 Task: Create a rule when a card is created in the board by me.
Action: Mouse pressed left at (369, 202)
Screenshot: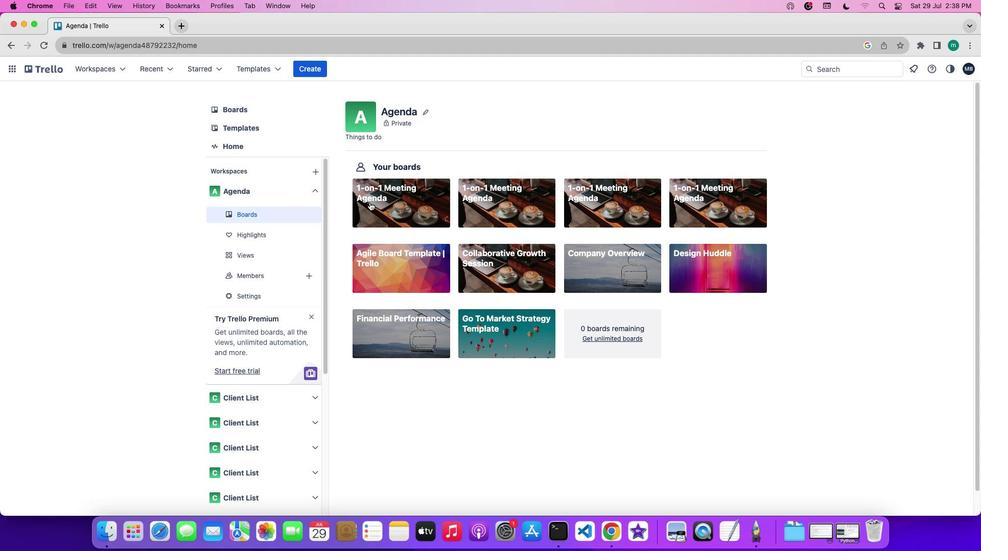 
Action: Mouse moved to (839, 220)
Screenshot: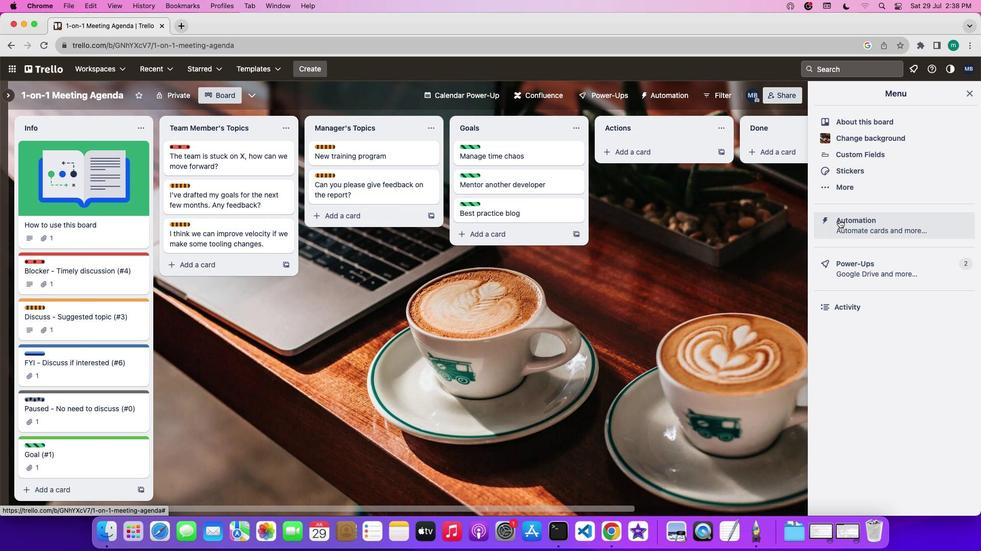 
Action: Mouse pressed left at (839, 220)
Screenshot: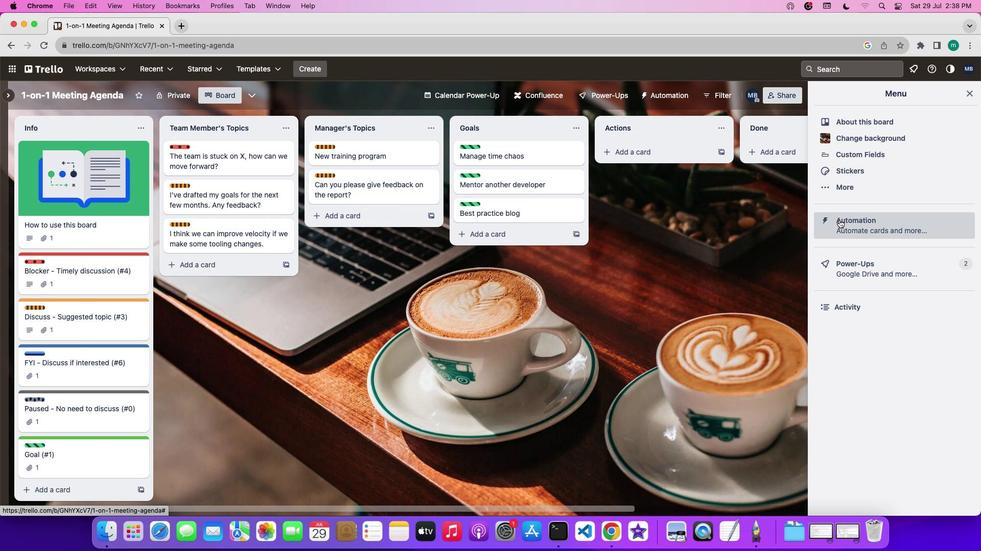 
Action: Mouse moved to (78, 176)
Screenshot: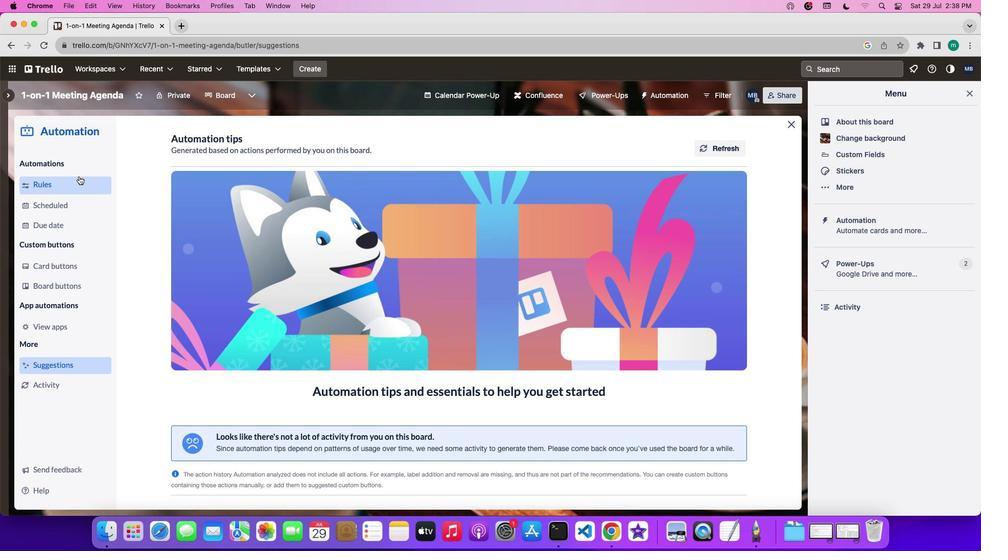 
Action: Mouse pressed left at (78, 176)
Screenshot: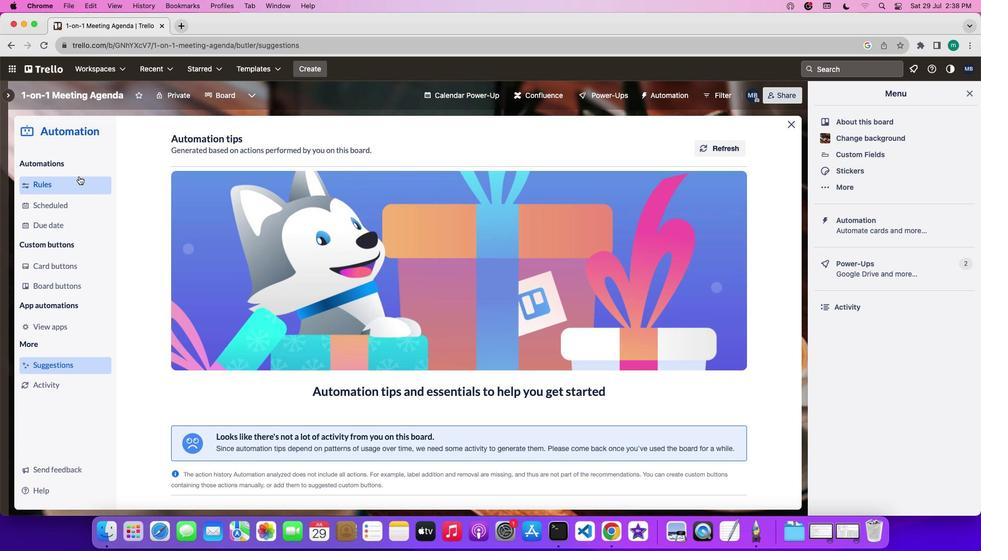 
Action: Mouse moved to (237, 366)
Screenshot: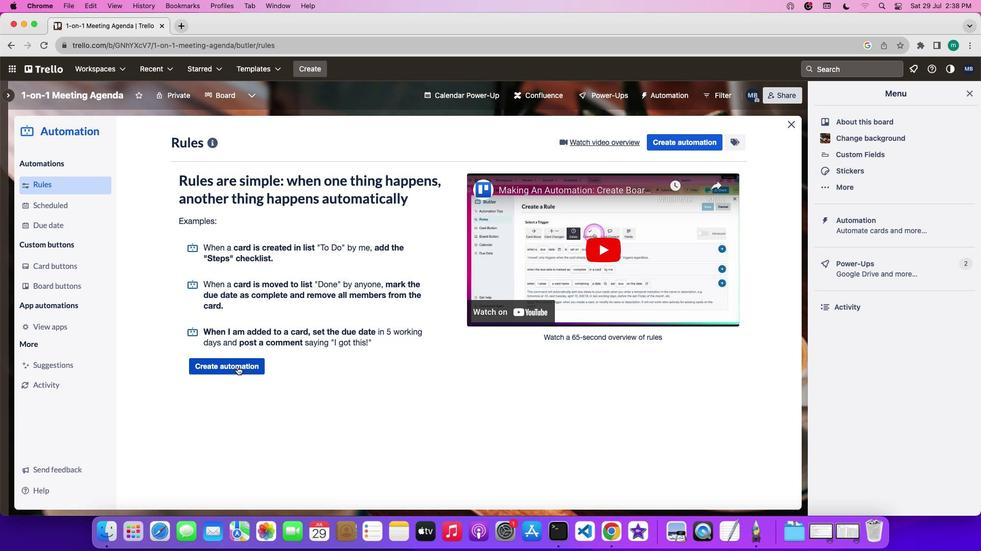 
Action: Mouse pressed left at (237, 366)
Screenshot: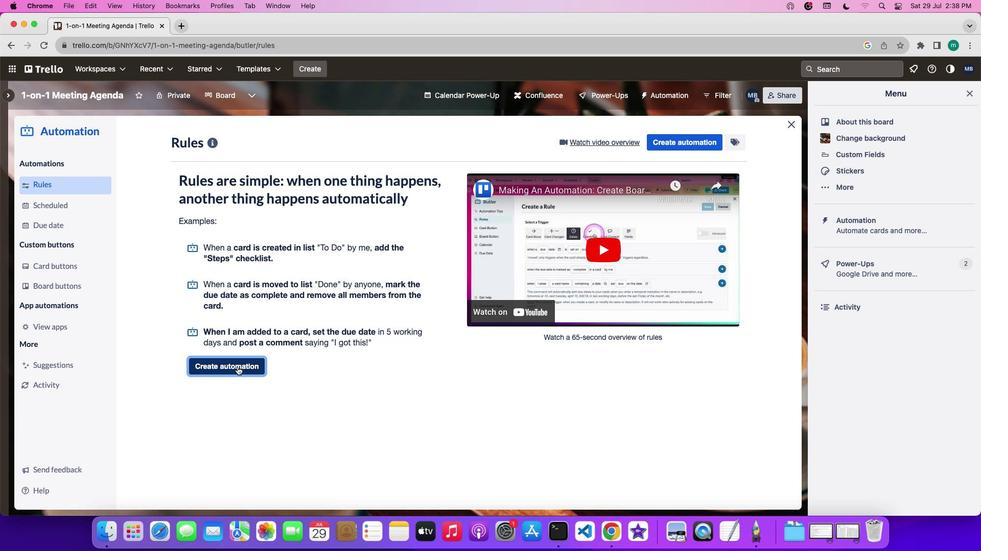 
Action: Mouse moved to (440, 239)
Screenshot: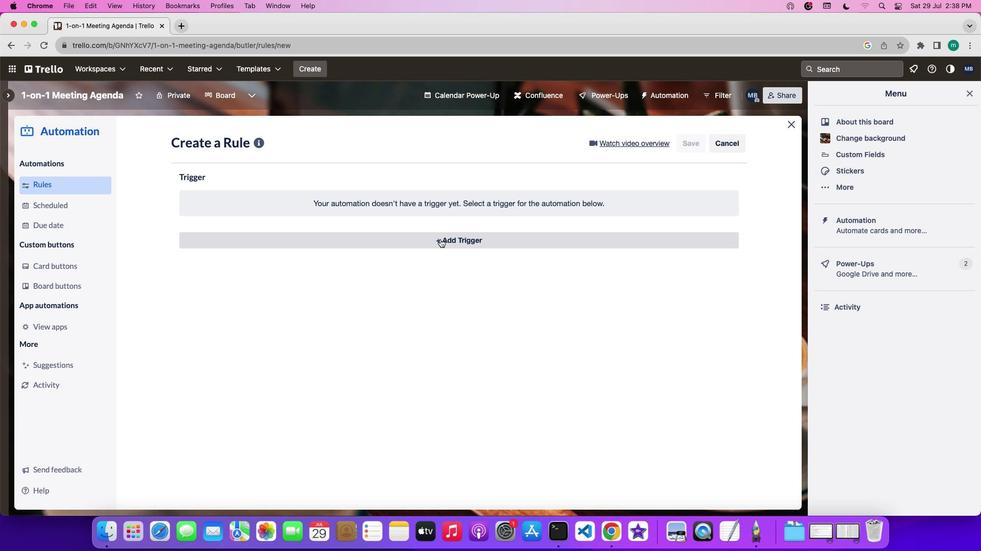 
Action: Mouse pressed left at (440, 239)
Screenshot: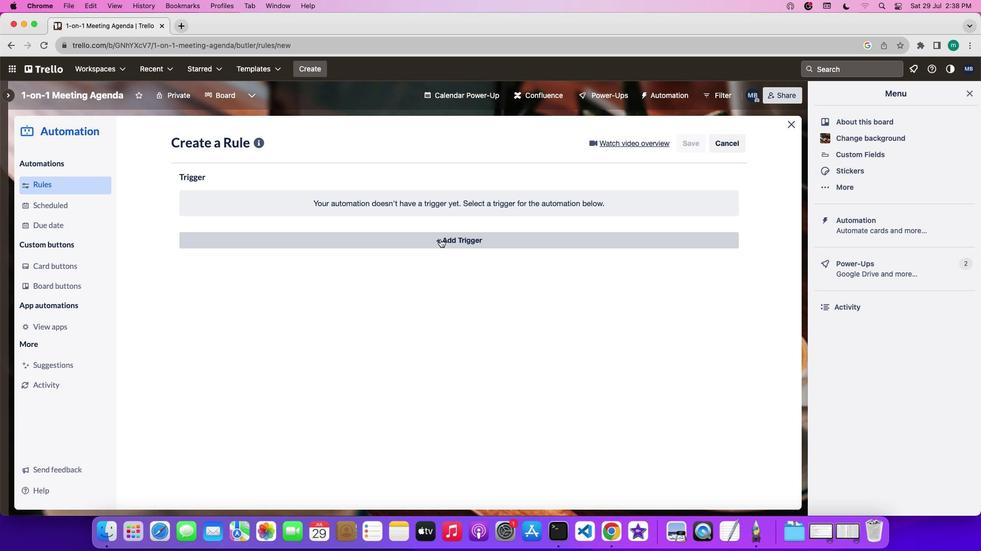 
Action: Mouse moved to (260, 320)
Screenshot: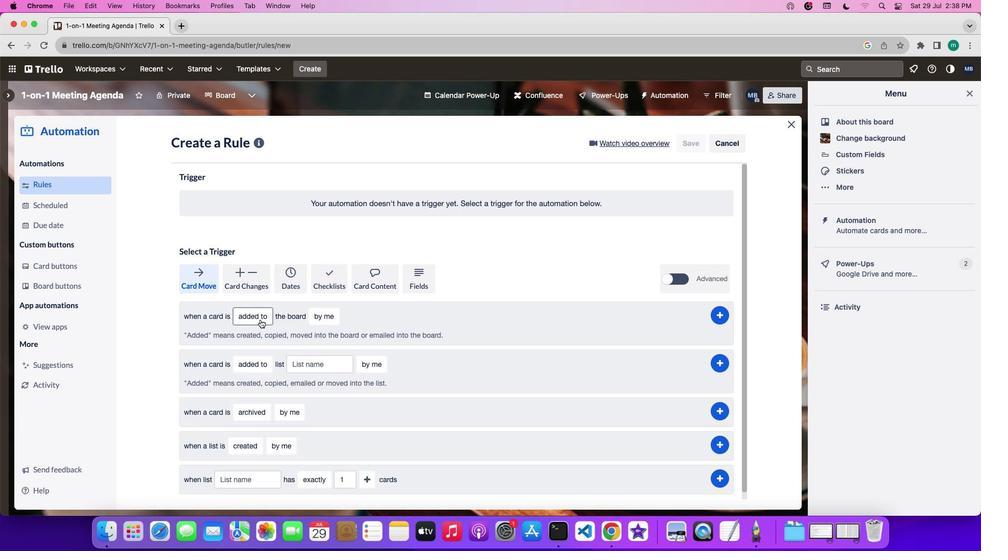 
Action: Mouse pressed left at (260, 320)
Screenshot: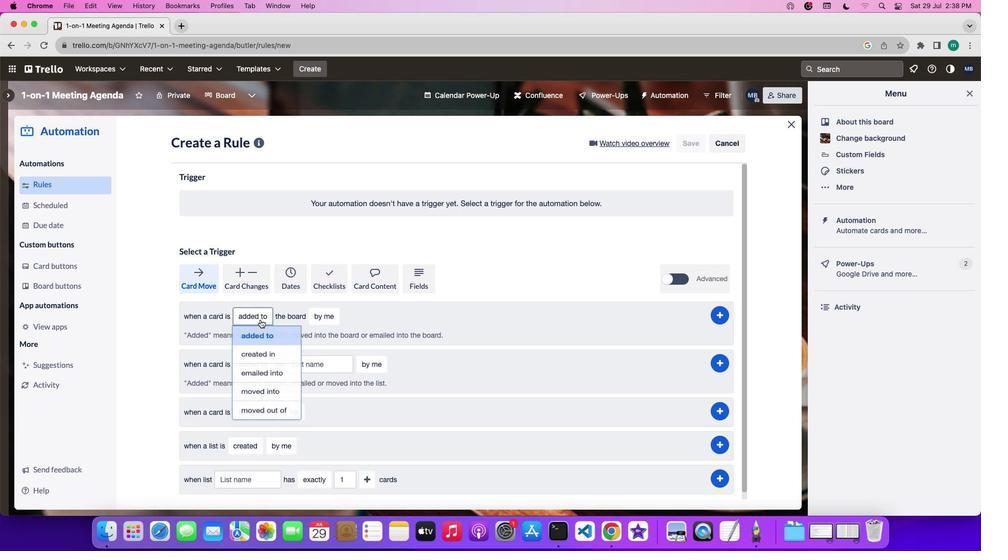 
Action: Mouse moved to (258, 356)
Screenshot: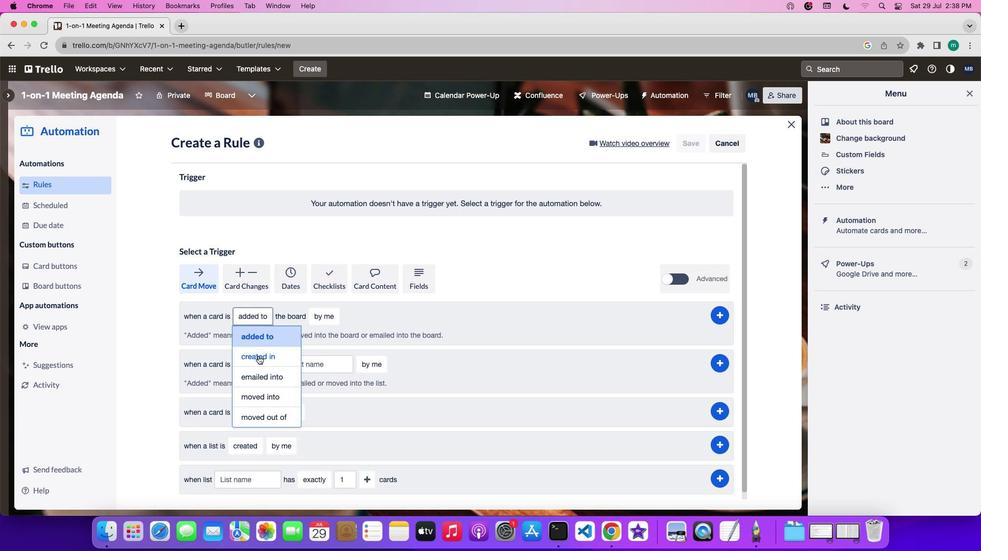 
Action: Mouse pressed left at (258, 356)
Screenshot: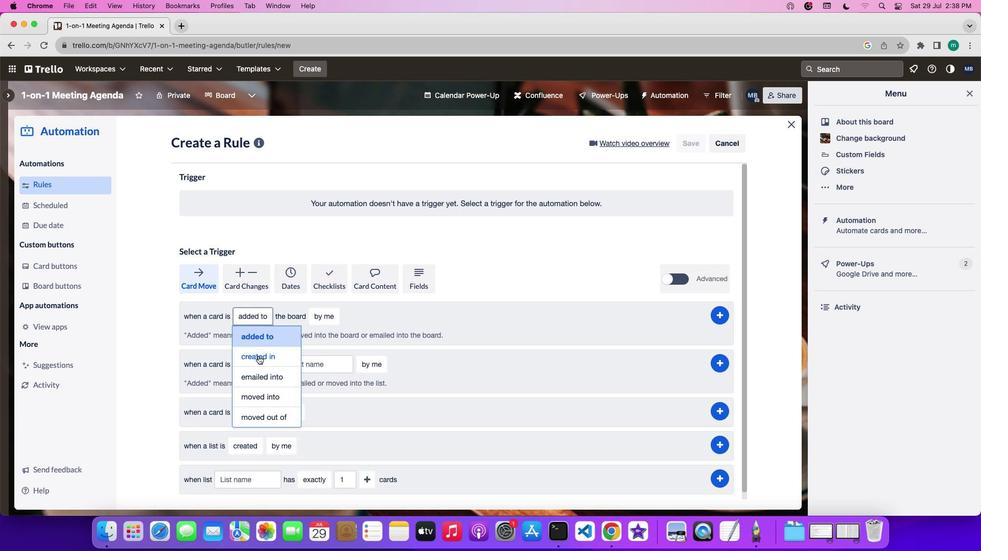
Action: Mouse moved to (319, 313)
Screenshot: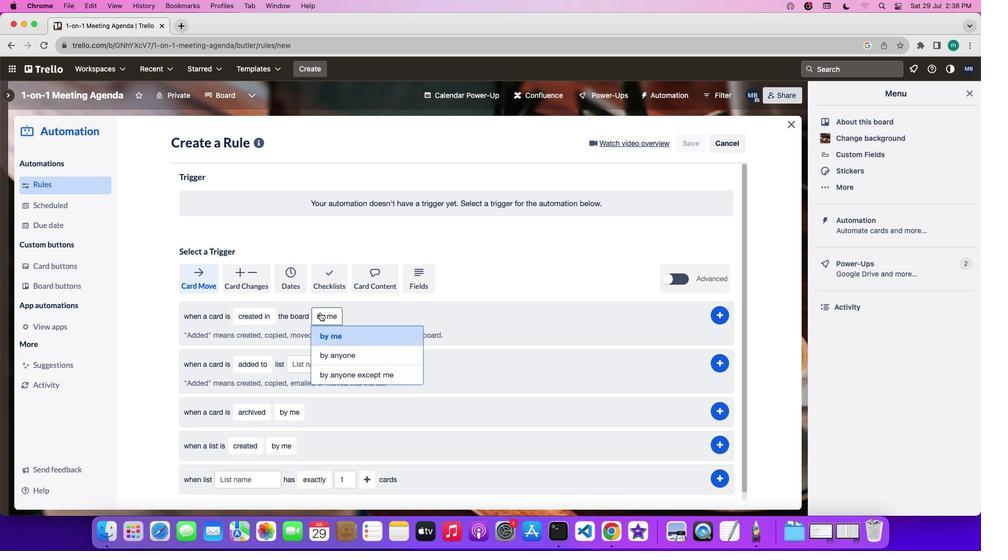 
Action: Mouse pressed left at (319, 313)
Screenshot: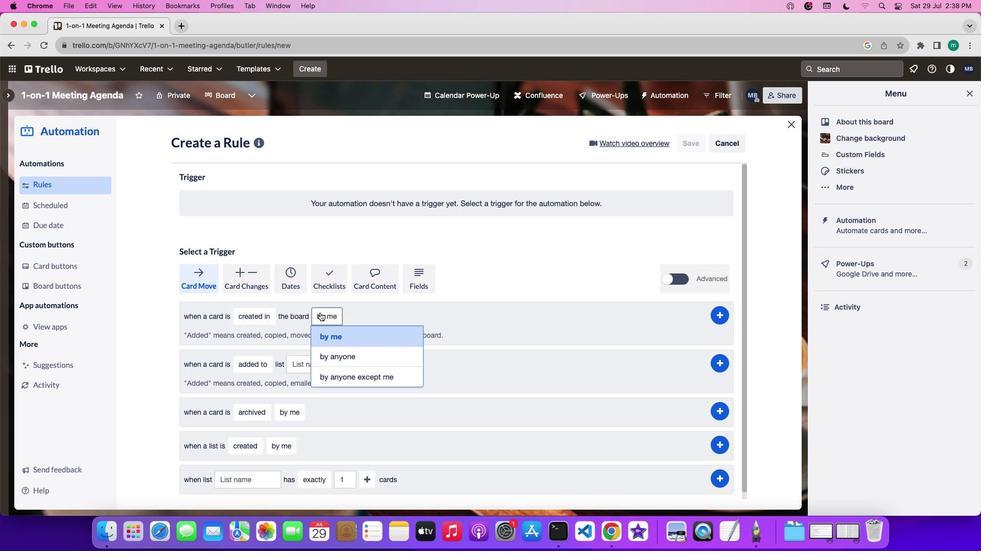 
Action: Mouse moved to (323, 338)
Screenshot: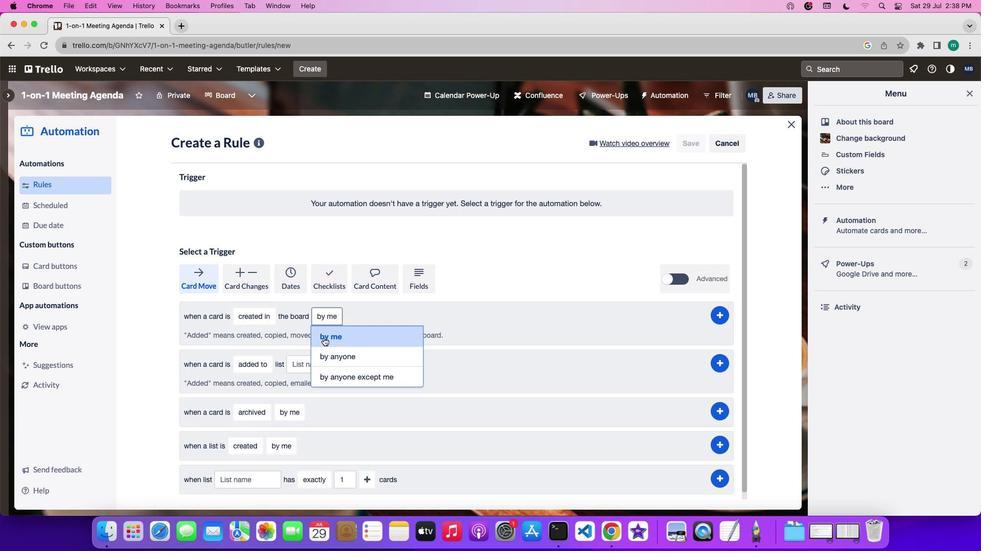 
Action: Mouse pressed left at (323, 338)
Screenshot: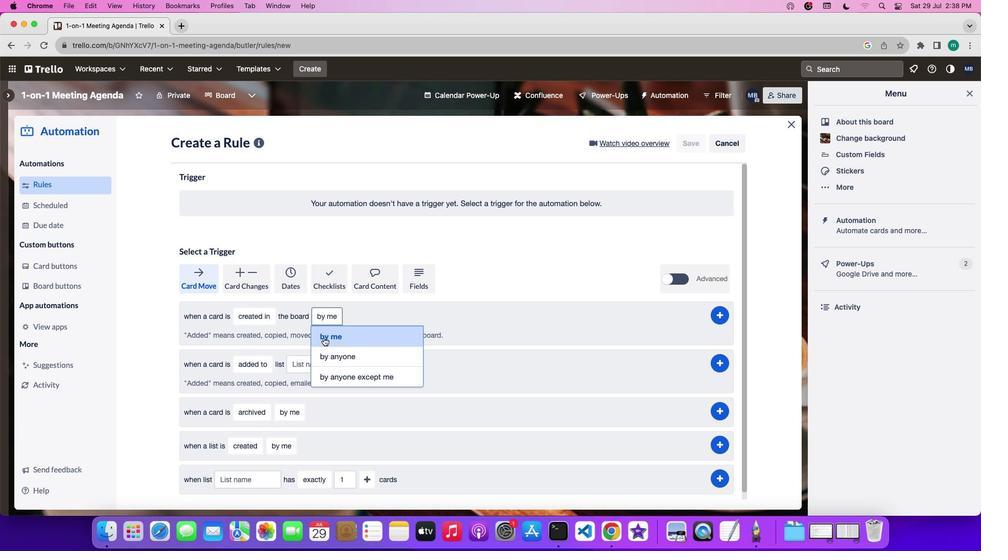 
Action: Mouse moved to (725, 317)
Screenshot: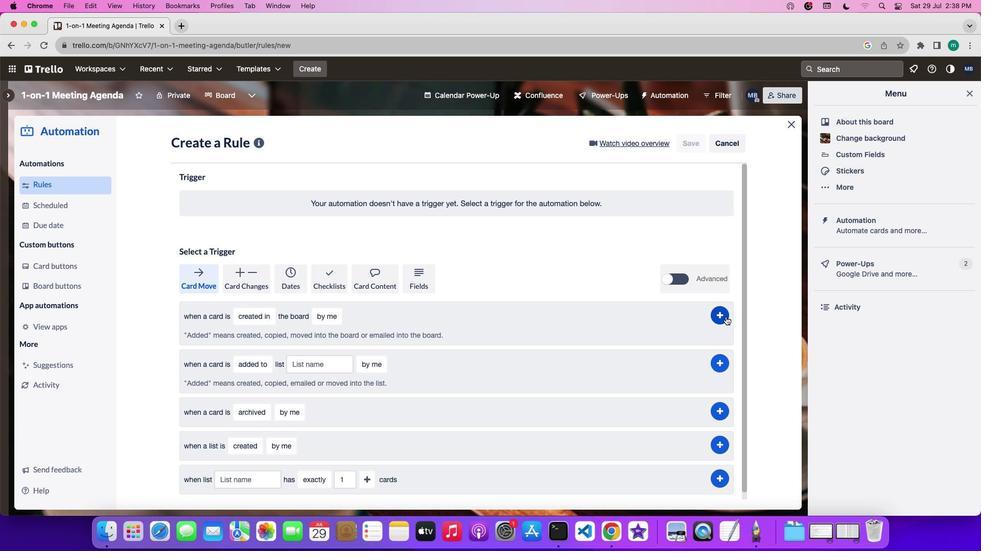 
Action: Mouse pressed left at (725, 317)
Screenshot: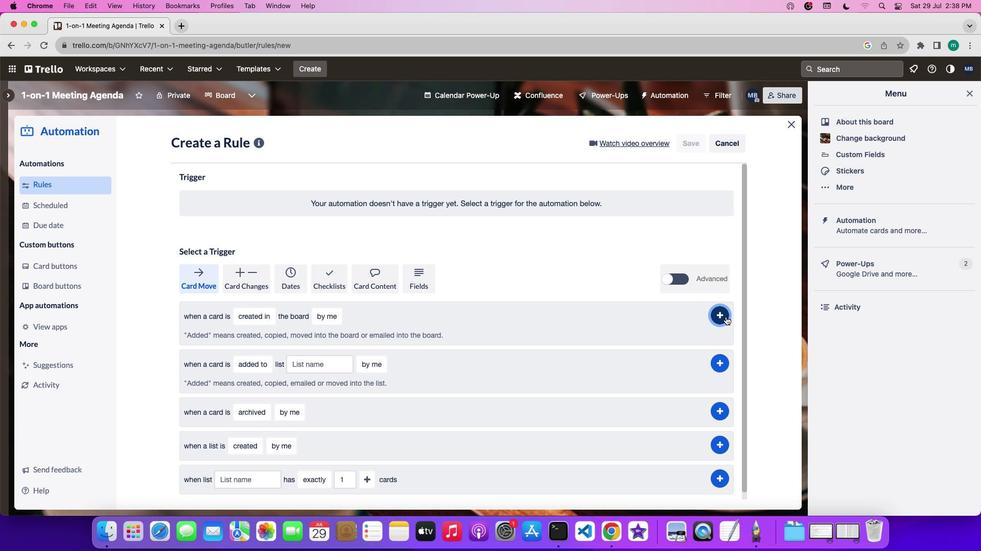 
Action: Mouse moved to (636, 249)
Screenshot: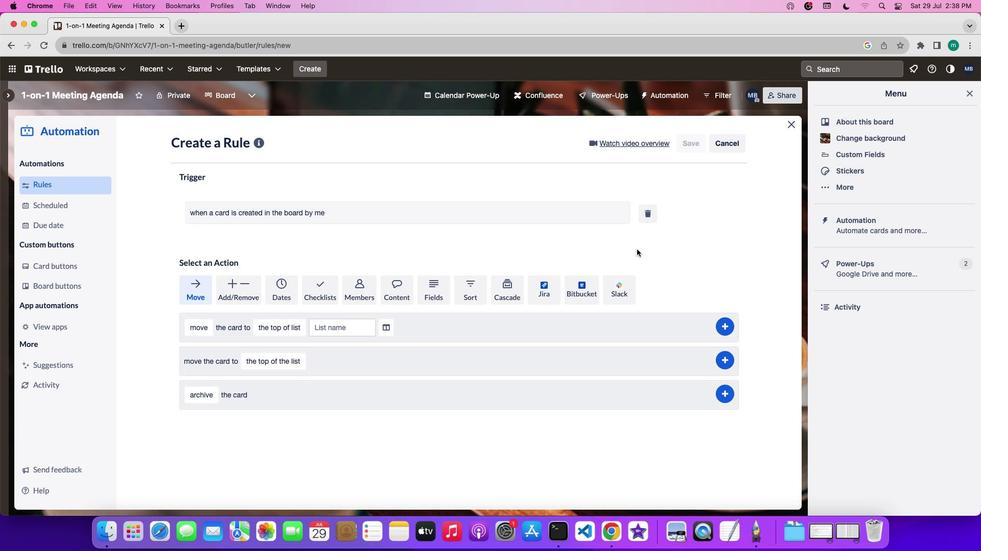 
